 Task: Search one way flight ticket for 4 adults, 2 children, 2 infants in seat and 1 infant on lap in economy from Duluth: Duluth International Airport to Rockford: Chicago Rockford International Airport(was Northwest Chicagoland Regional Airport At Rockford) on 5-1-2023. Choice of flights is Singapure airlines. Price is upto 90000. Outbound departure time preference is 11:15.
Action: Mouse moved to (306, 422)
Screenshot: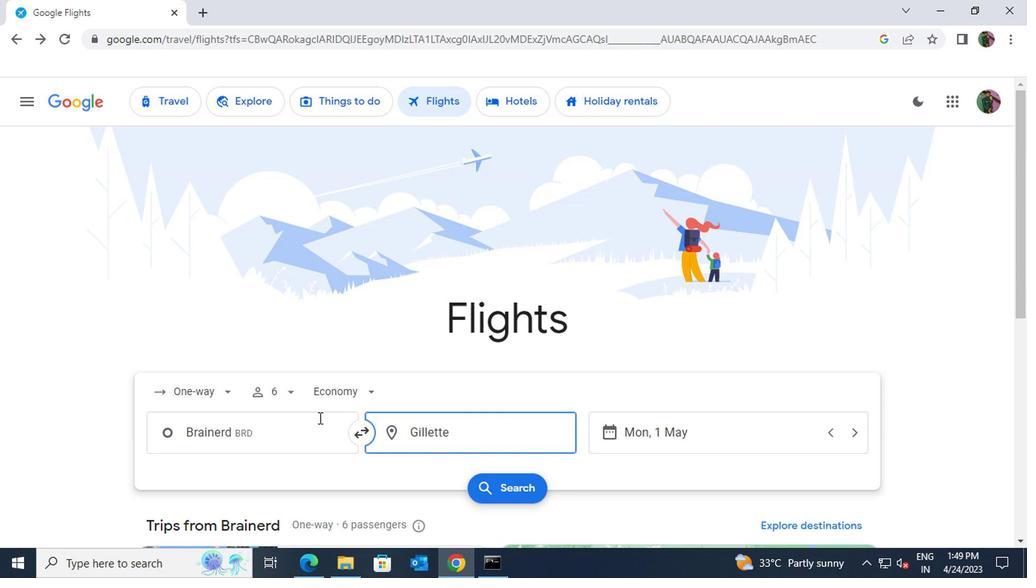 
Action: Mouse pressed left at (306, 422)
Screenshot: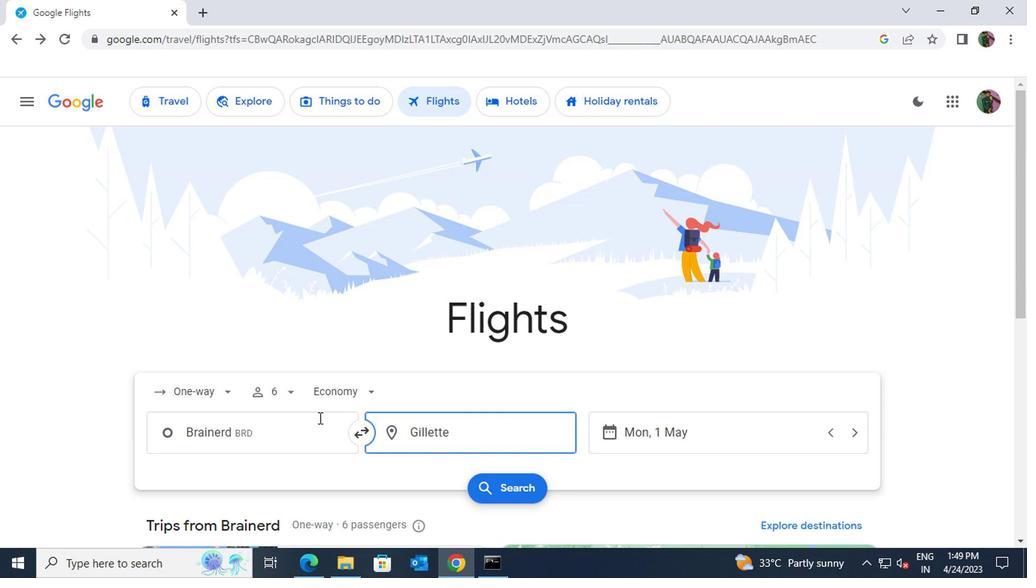 
Action: Key pressed <Key.shift>DUL
Screenshot: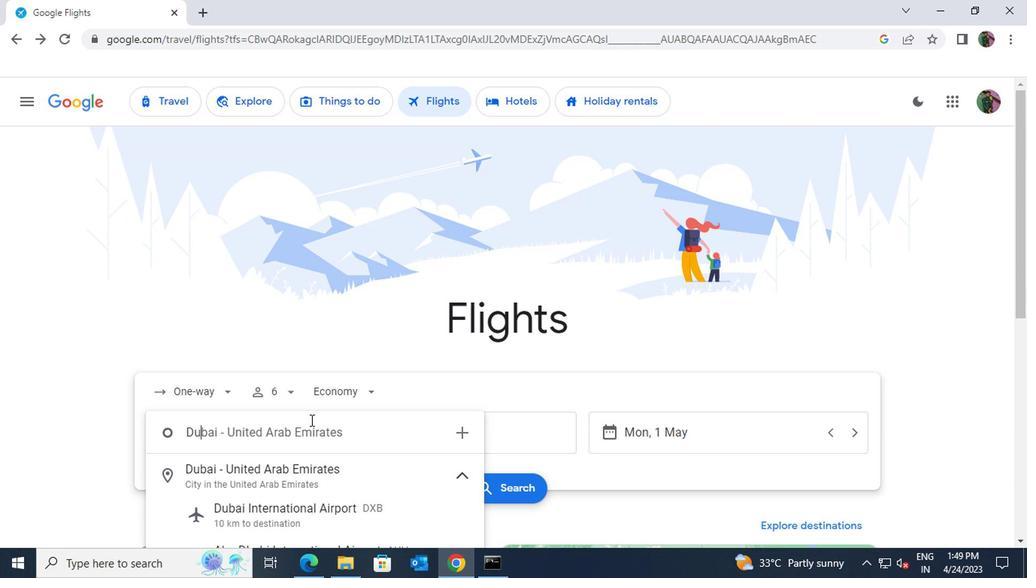 
Action: Mouse moved to (297, 469)
Screenshot: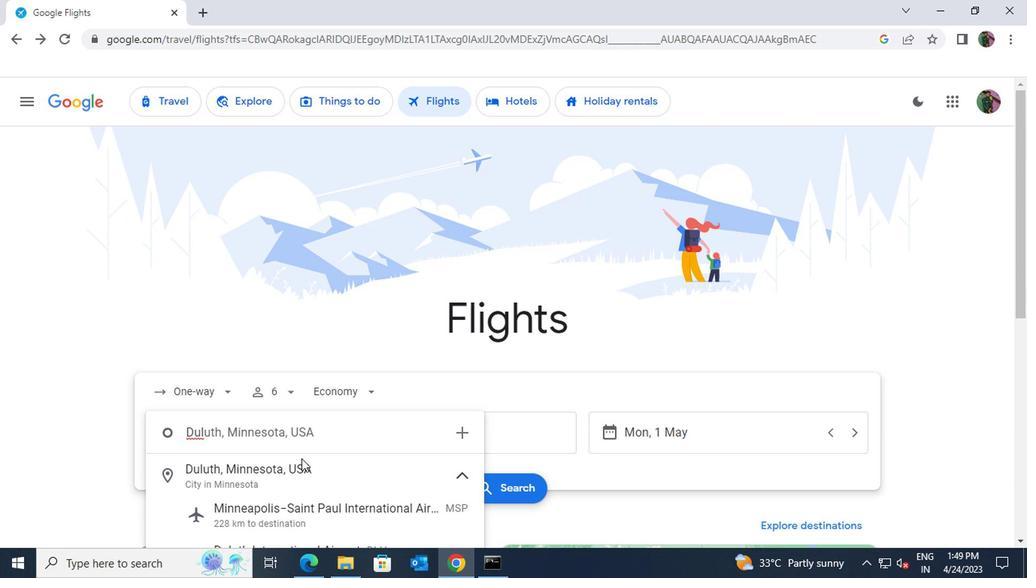 
Action: Mouse pressed left at (297, 469)
Screenshot: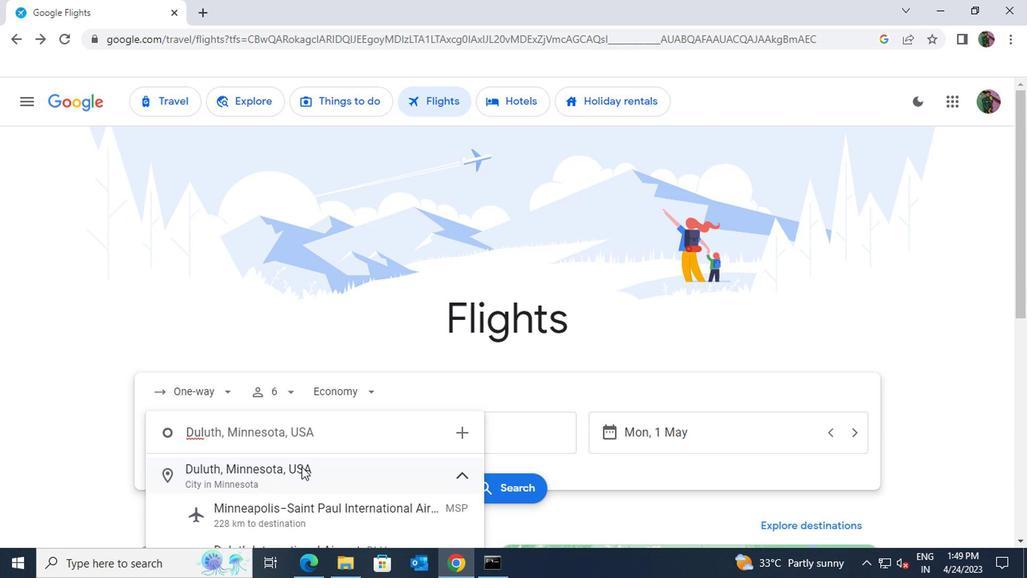 
Action: Mouse moved to (448, 435)
Screenshot: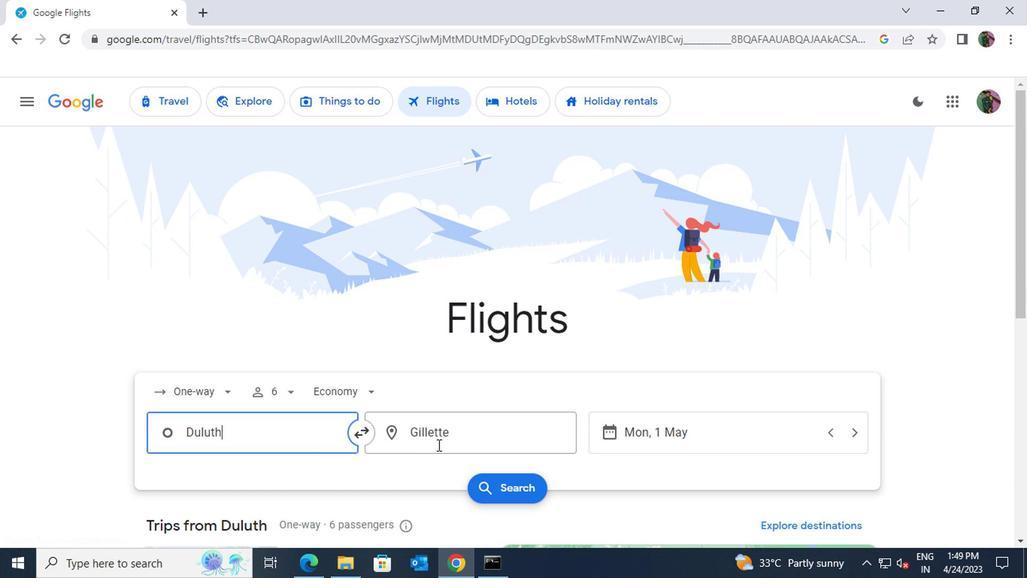 
Action: Mouse pressed left at (448, 435)
Screenshot: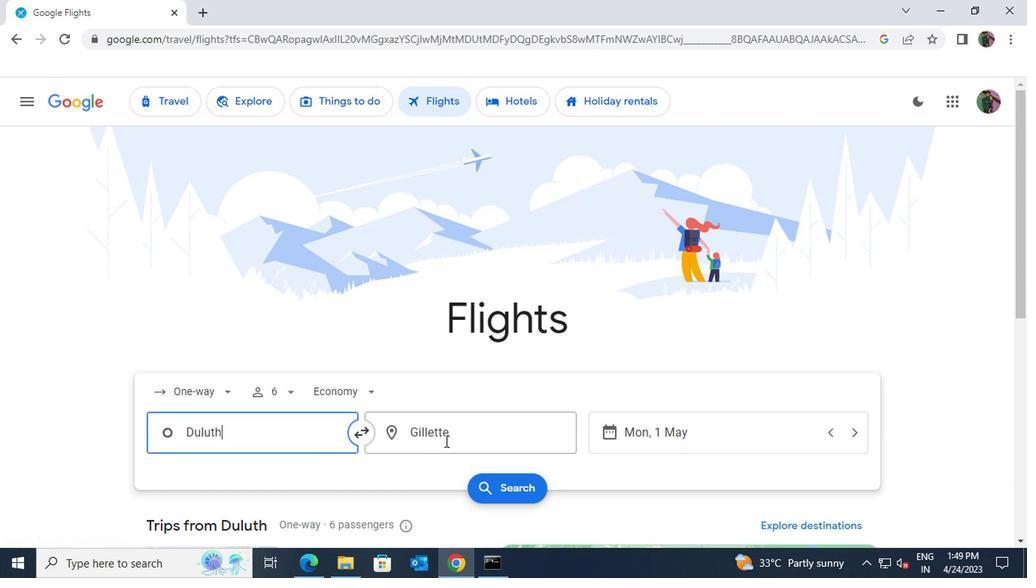 
Action: Key pressed ROCKFORD<Key.space>CHIC
Screenshot: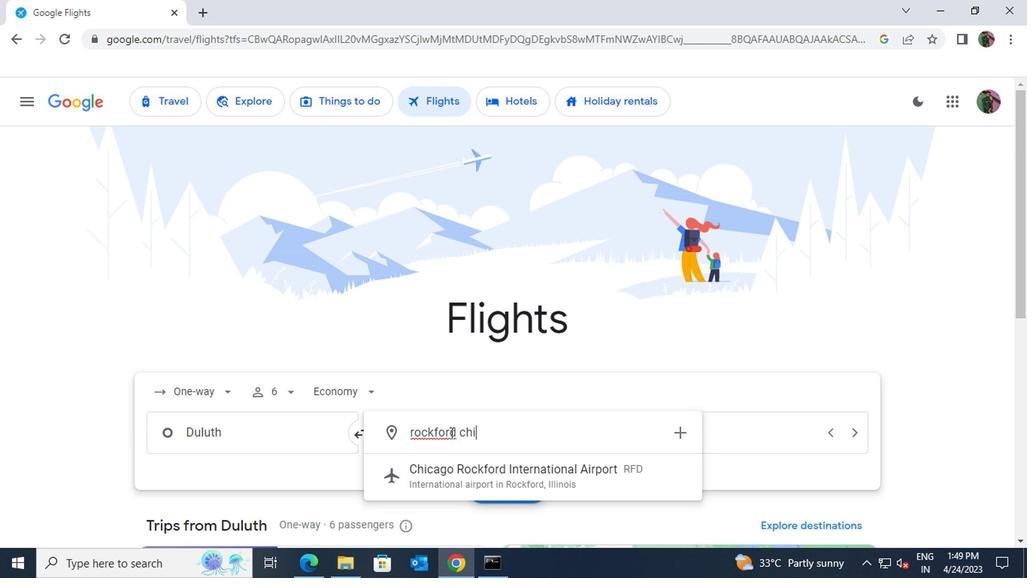 
Action: Mouse moved to (458, 487)
Screenshot: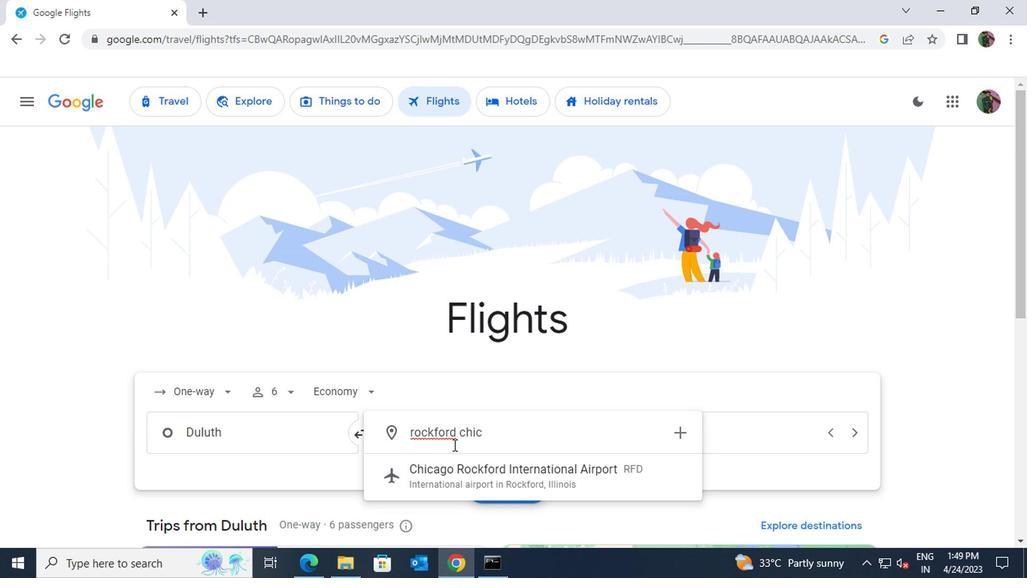 
Action: Mouse pressed left at (458, 487)
Screenshot: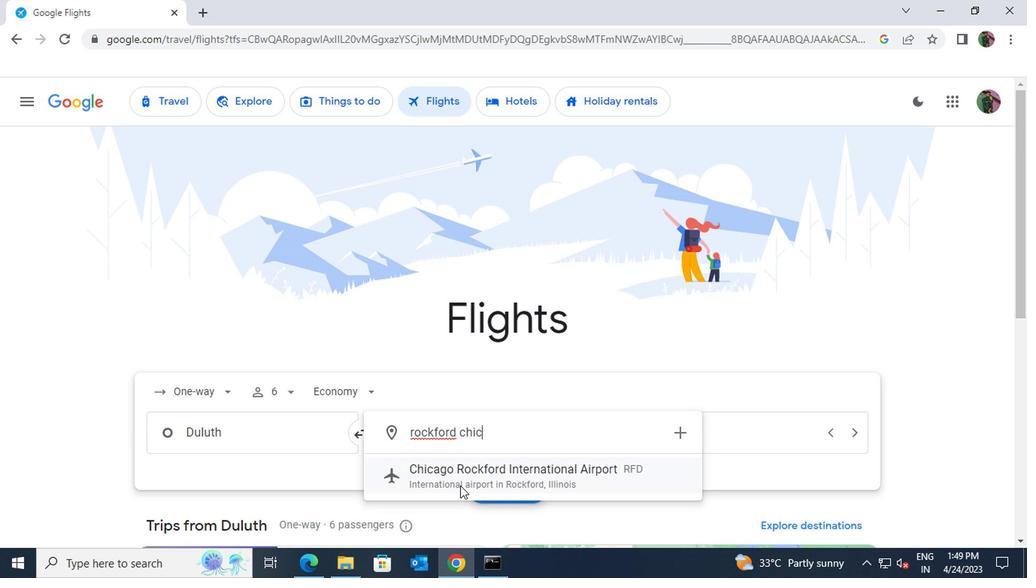 
Action: Mouse moved to (292, 396)
Screenshot: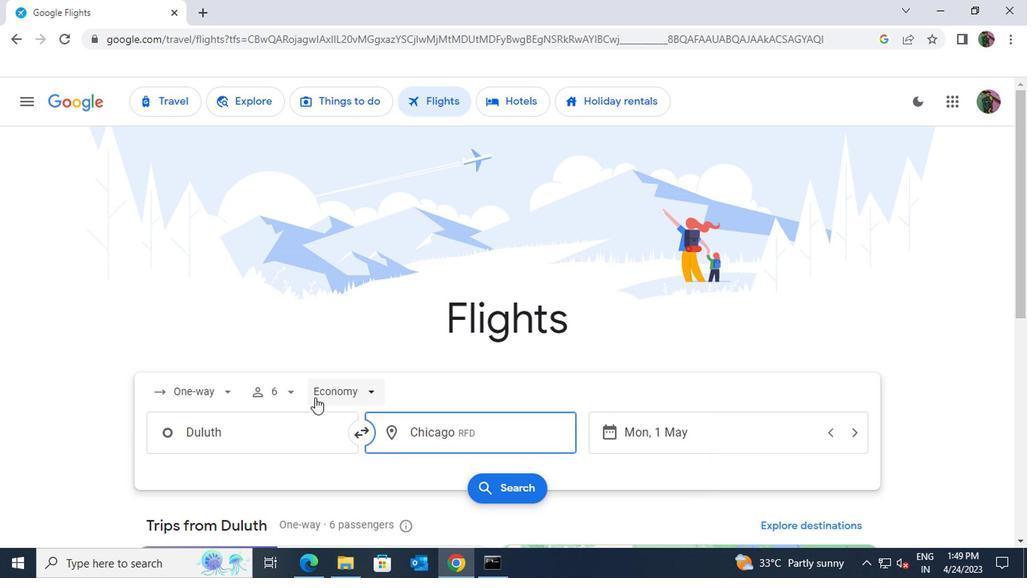
Action: Mouse pressed left at (292, 396)
Screenshot: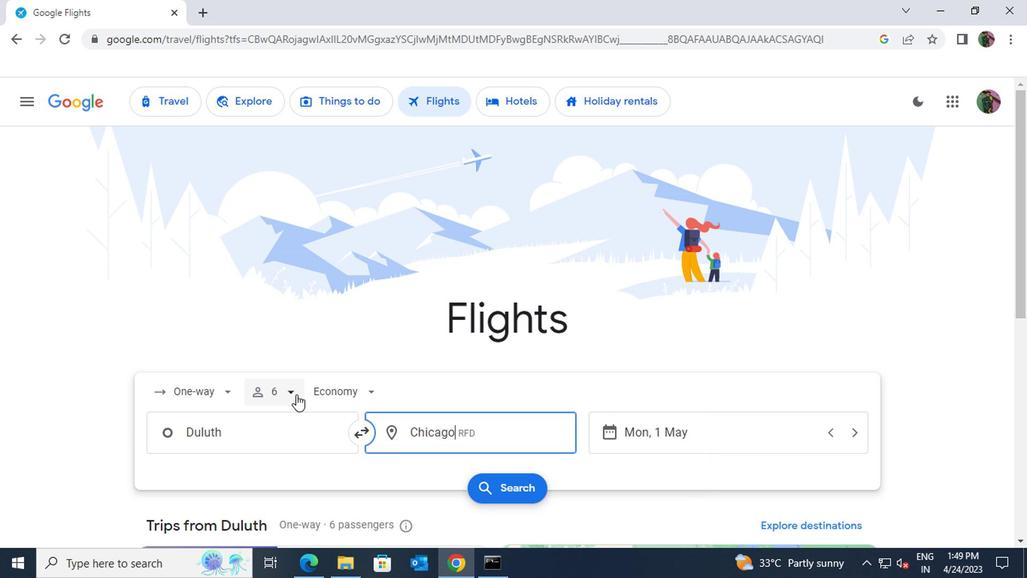 
Action: Mouse moved to (395, 430)
Screenshot: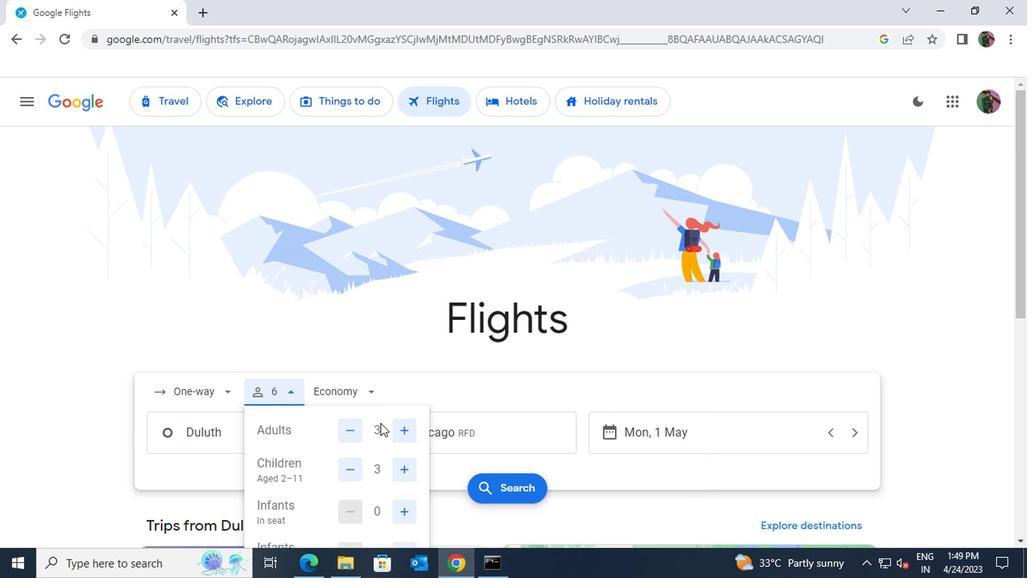 
Action: Mouse pressed left at (395, 430)
Screenshot: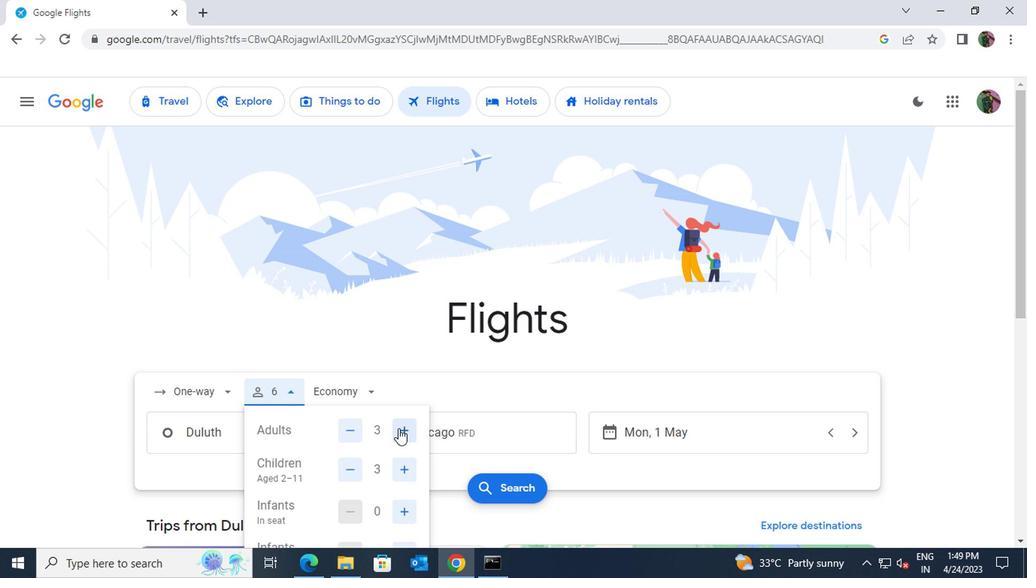 
Action: Mouse moved to (353, 472)
Screenshot: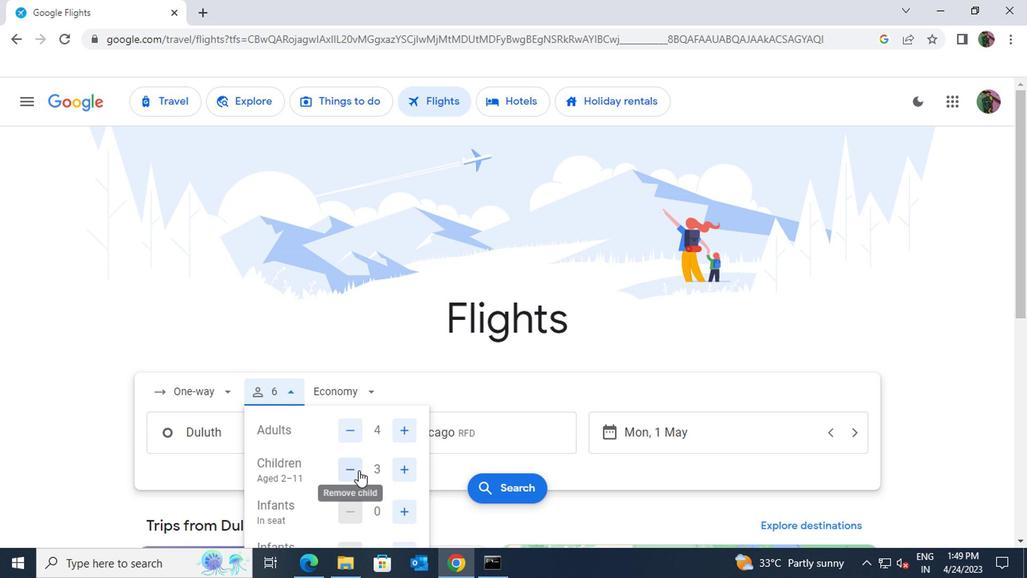 
Action: Mouse pressed left at (353, 472)
Screenshot: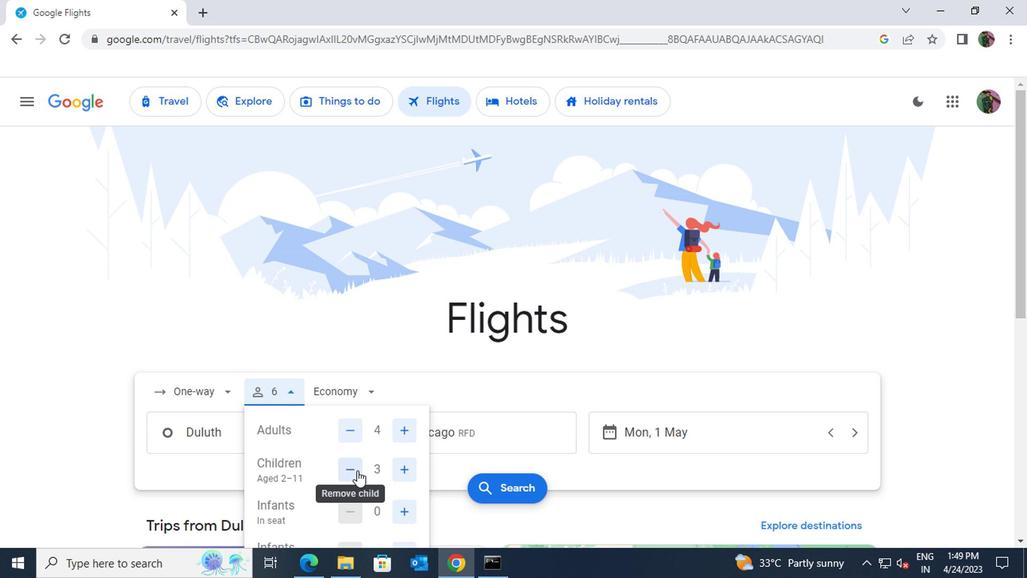 
Action: Mouse scrolled (353, 472) with delta (0, 0)
Screenshot: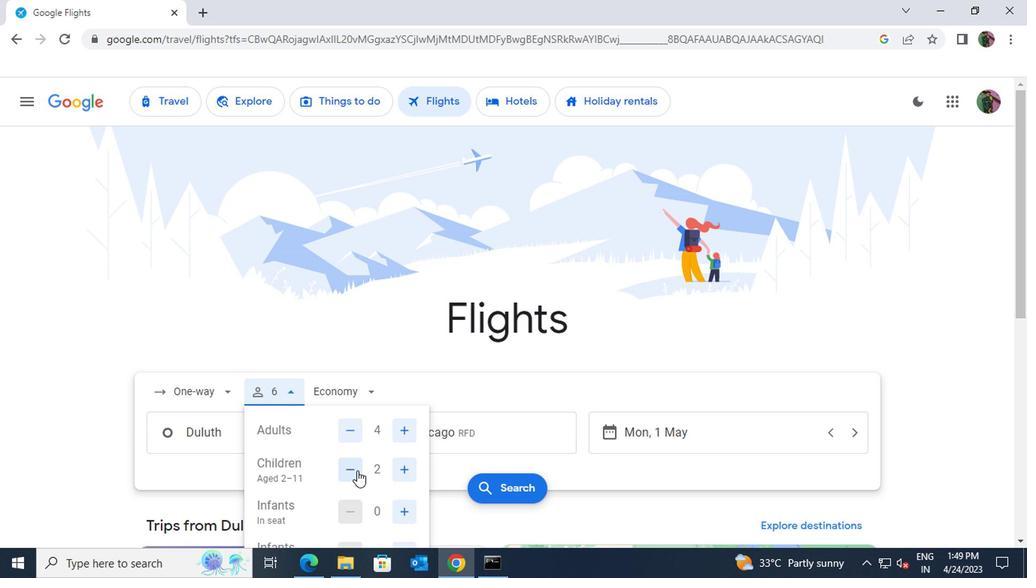 
Action: Mouse moved to (396, 442)
Screenshot: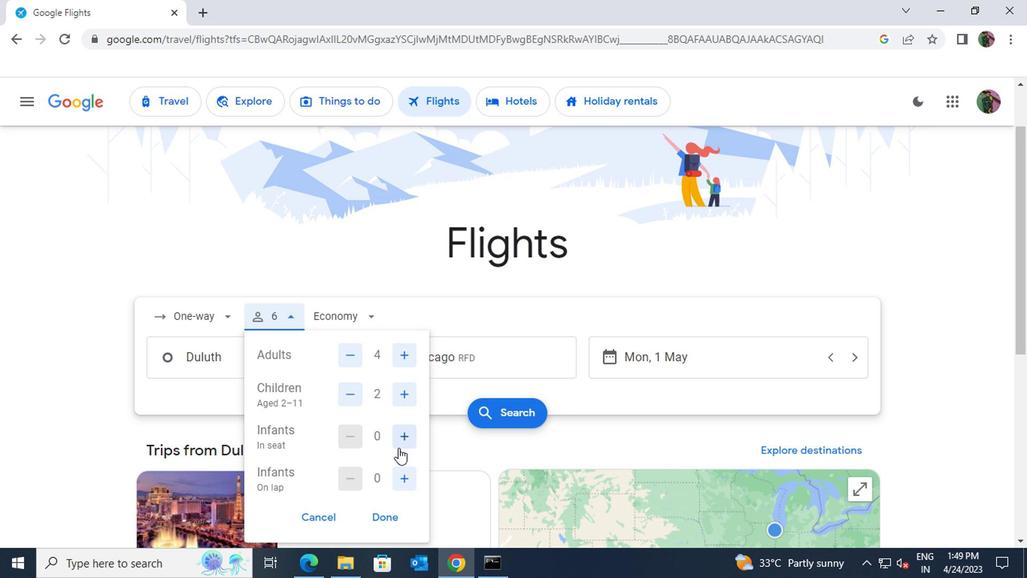 
Action: Mouse pressed left at (396, 442)
Screenshot: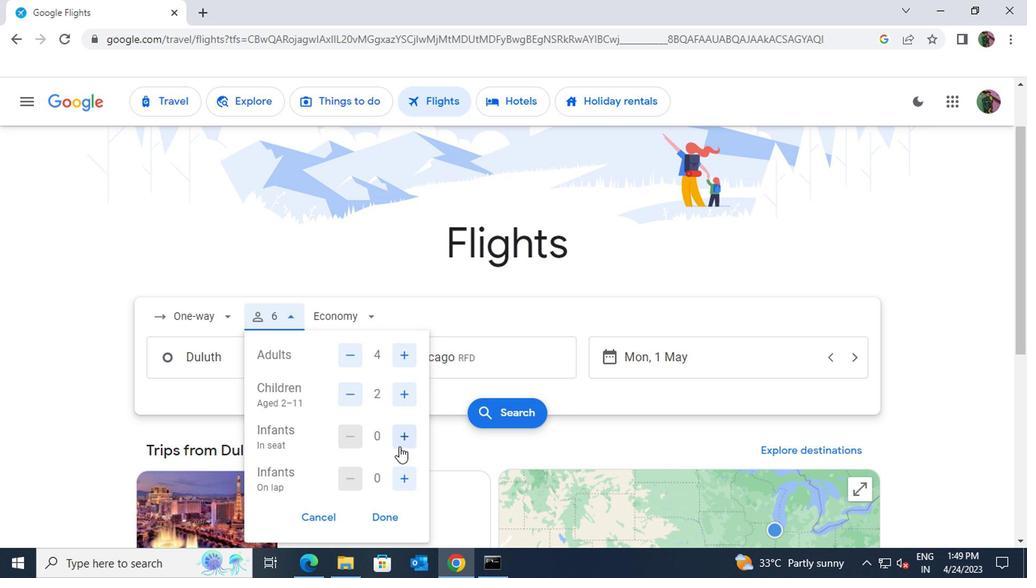 
Action: Mouse moved to (397, 479)
Screenshot: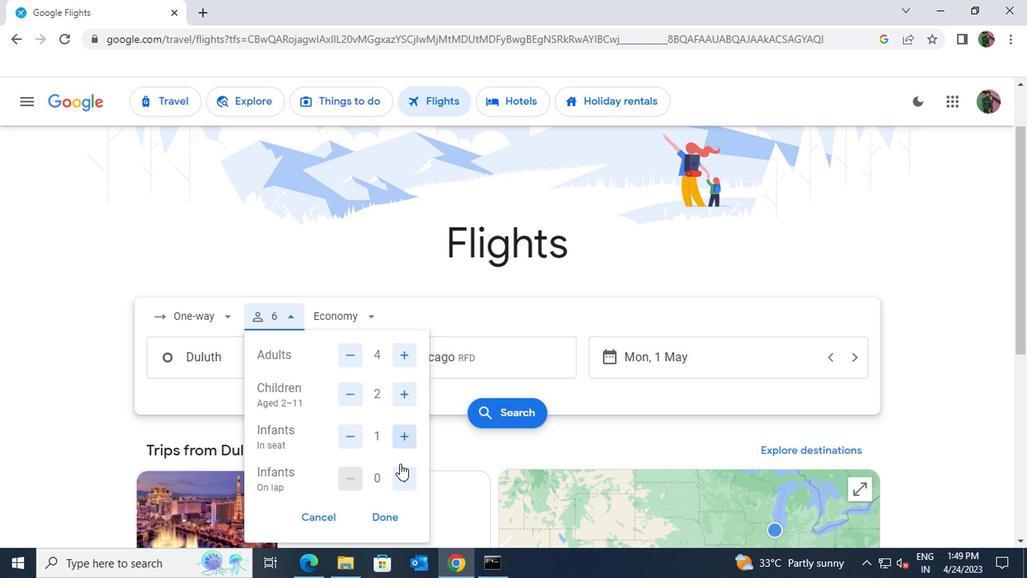 
Action: Mouse pressed left at (397, 479)
Screenshot: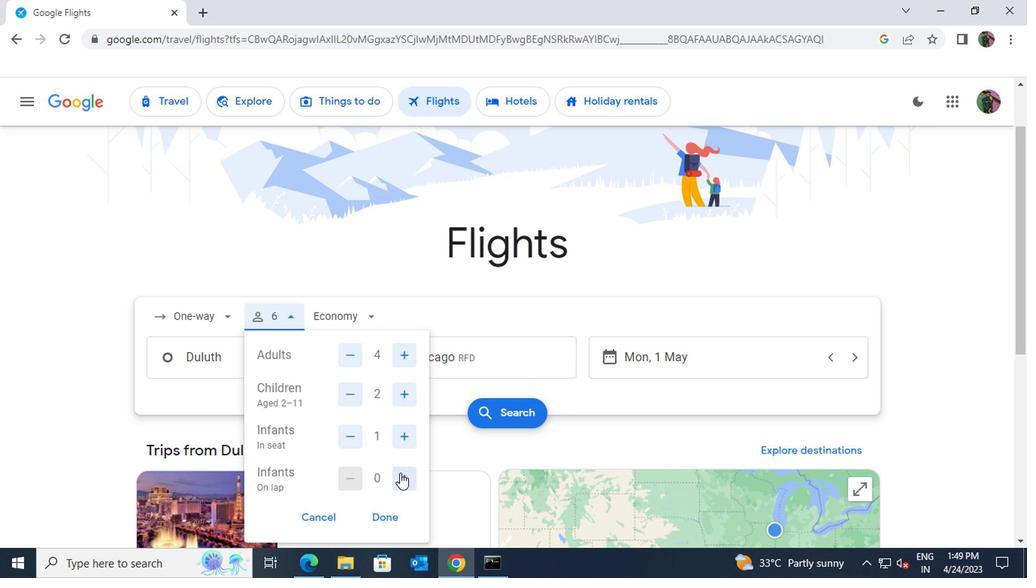 
Action: Mouse moved to (387, 518)
Screenshot: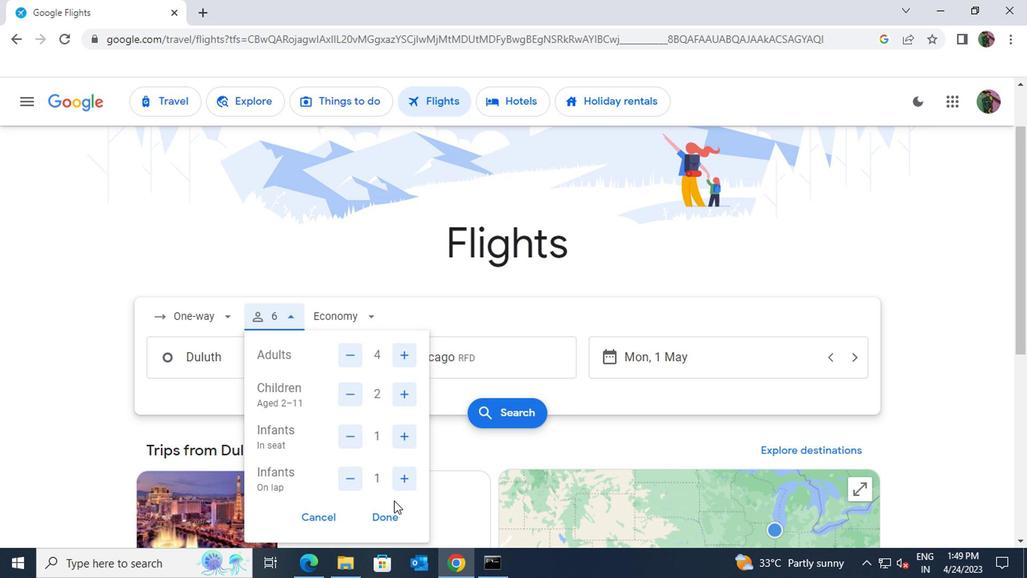 
Action: Mouse pressed left at (387, 518)
Screenshot: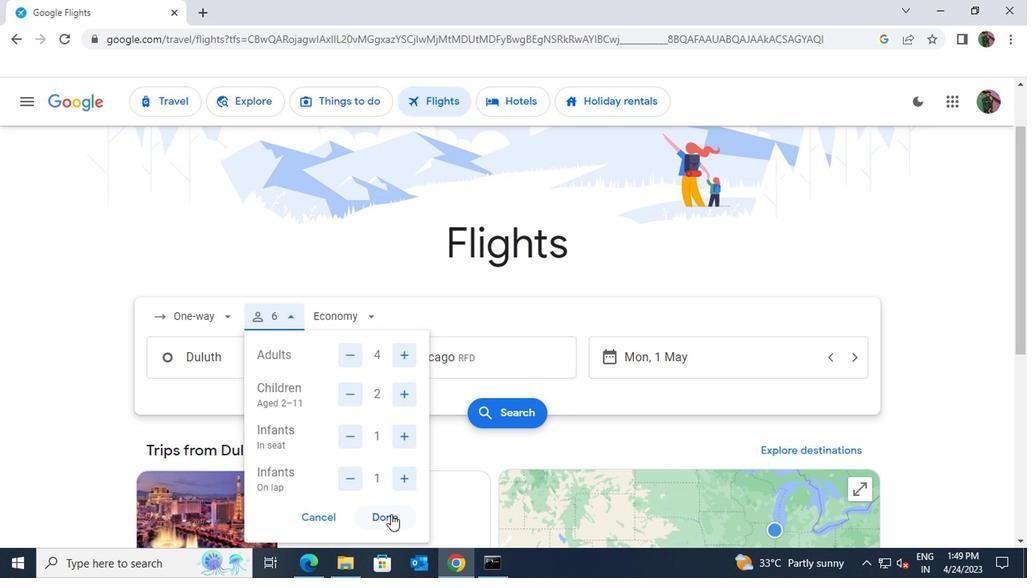 
Action: Mouse moved to (617, 361)
Screenshot: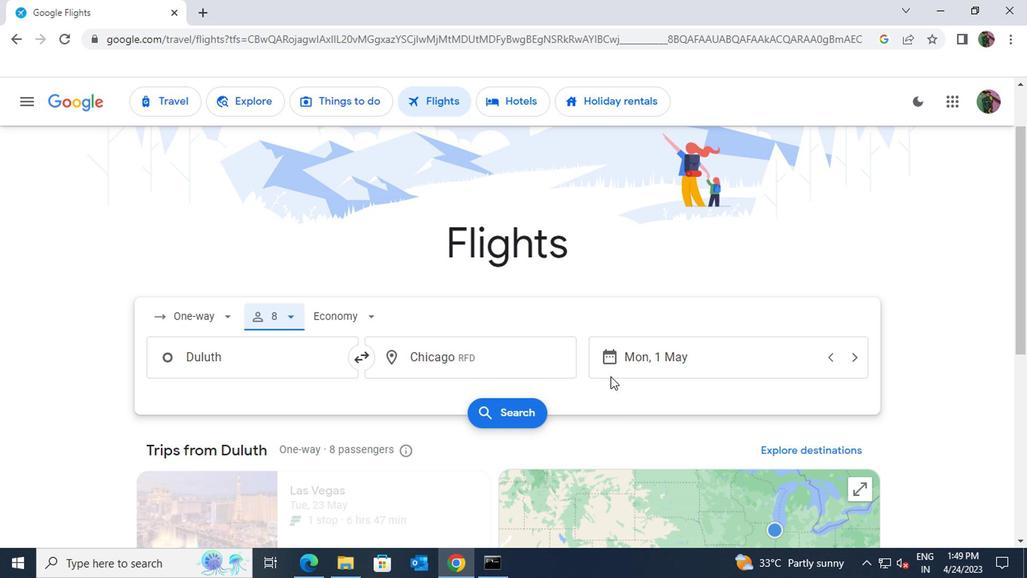 
Action: Mouse pressed left at (617, 361)
Screenshot: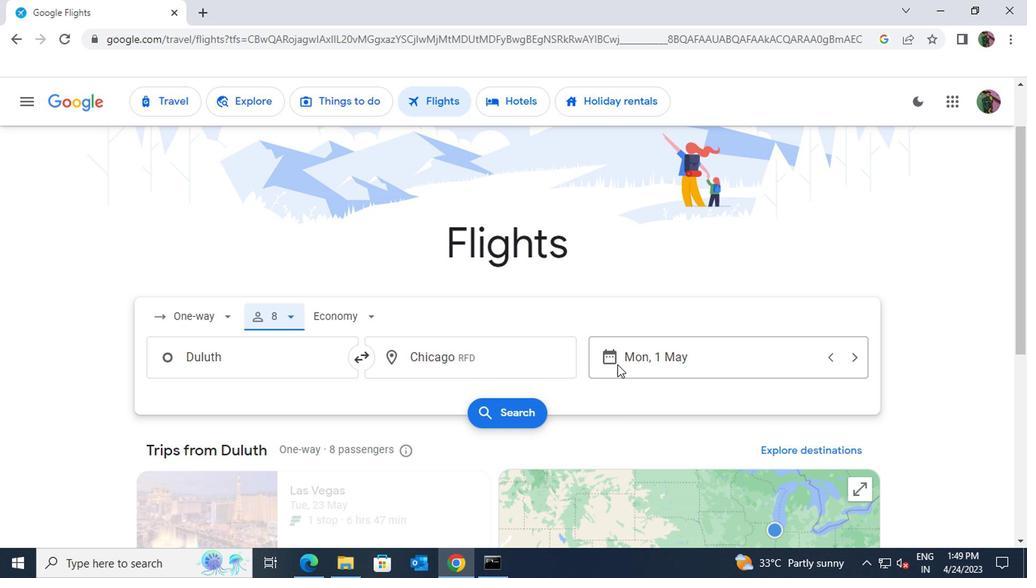 
Action: Mouse moved to (666, 266)
Screenshot: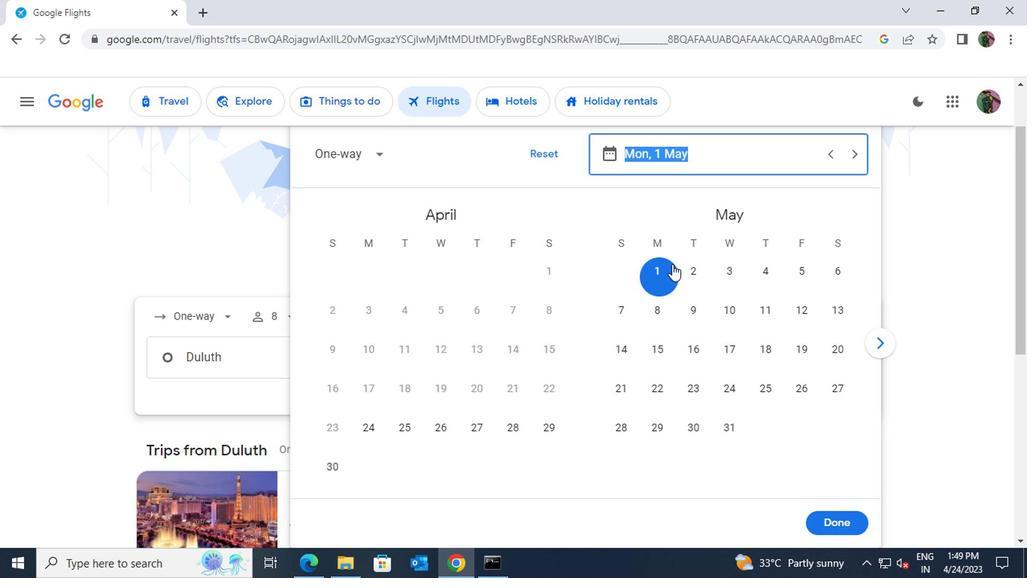 
Action: Mouse pressed left at (666, 266)
Screenshot: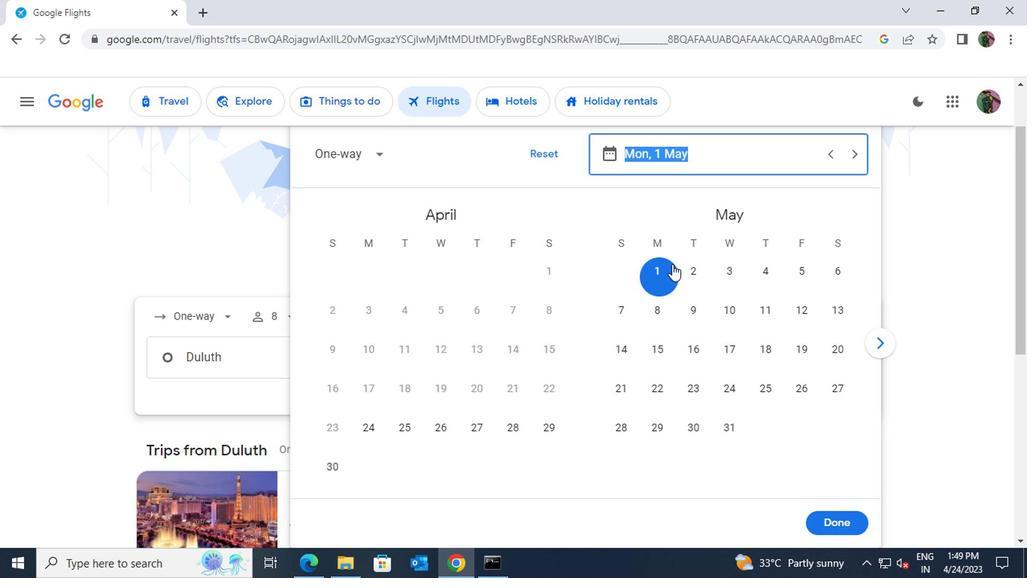 
Action: Mouse moved to (835, 531)
Screenshot: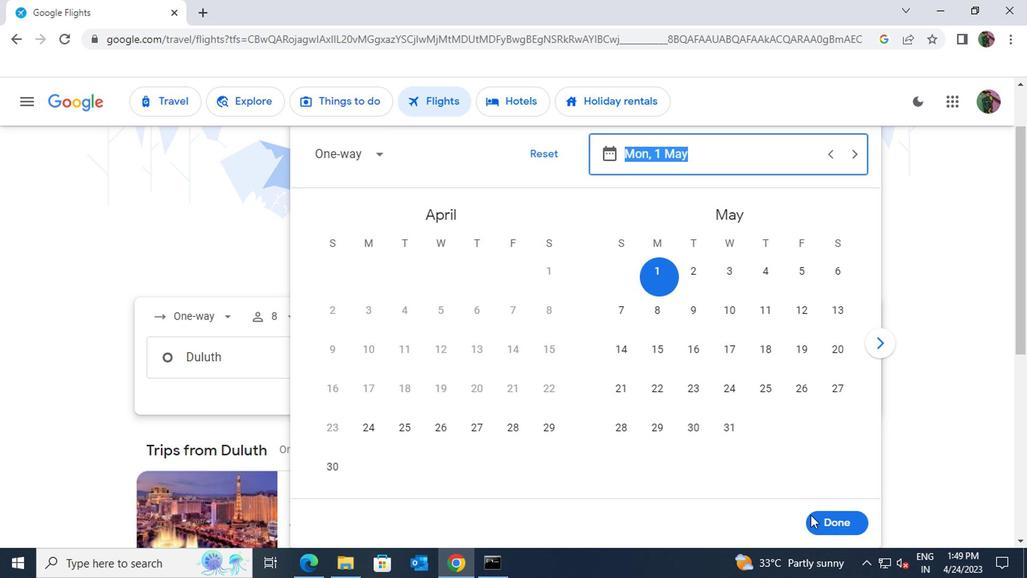 
Action: Mouse pressed left at (835, 531)
Screenshot: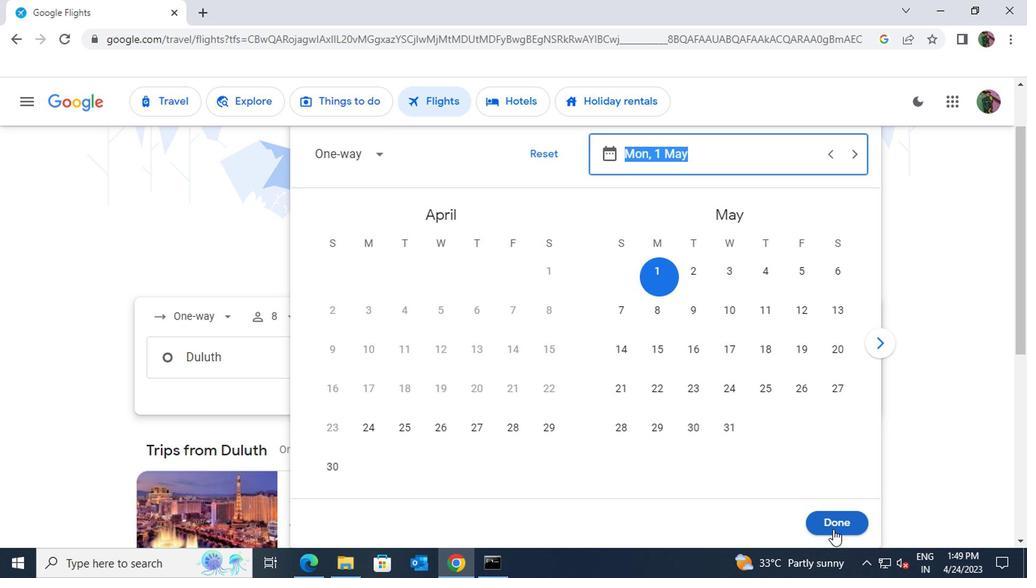 
Action: Mouse moved to (537, 410)
Screenshot: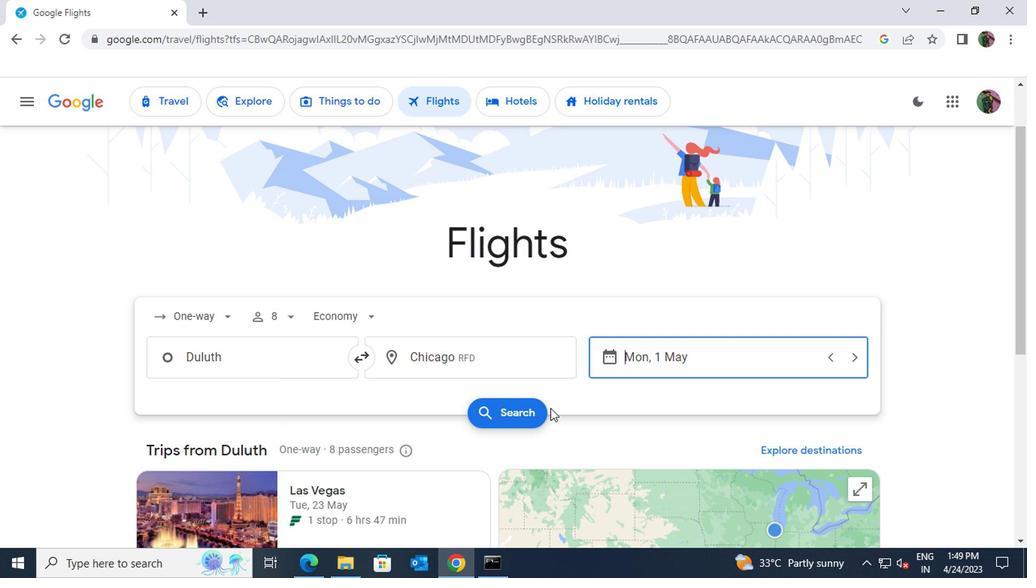 
Action: Mouse pressed left at (537, 410)
Screenshot: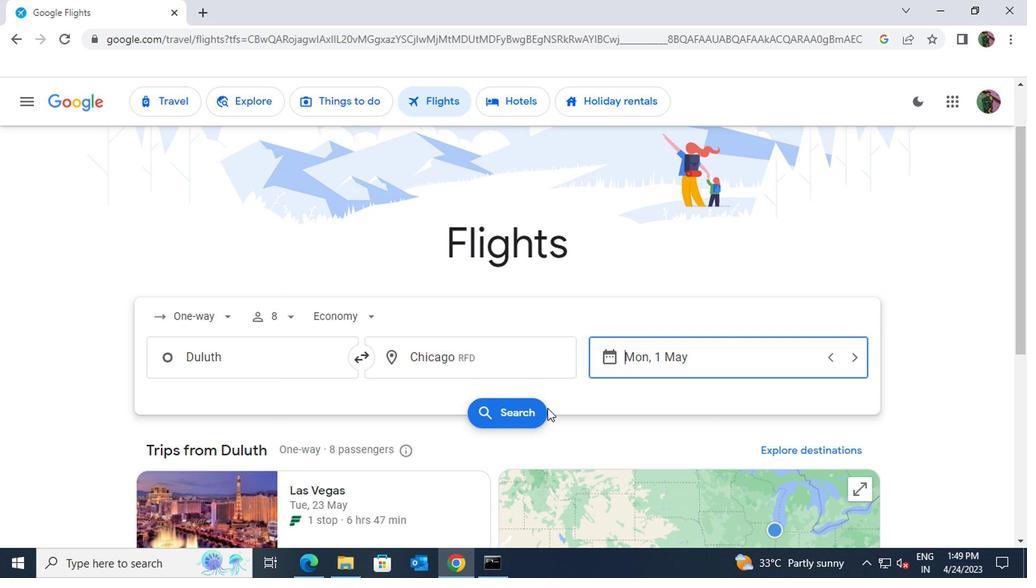 
Action: Mouse moved to (173, 243)
Screenshot: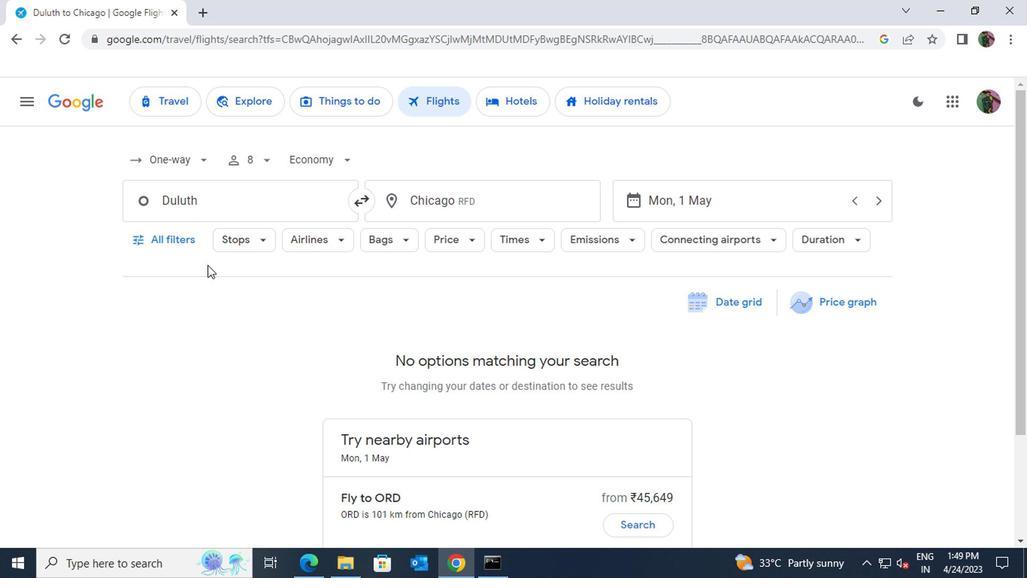 
Action: Mouse pressed left at (173, 243)
Screenshot: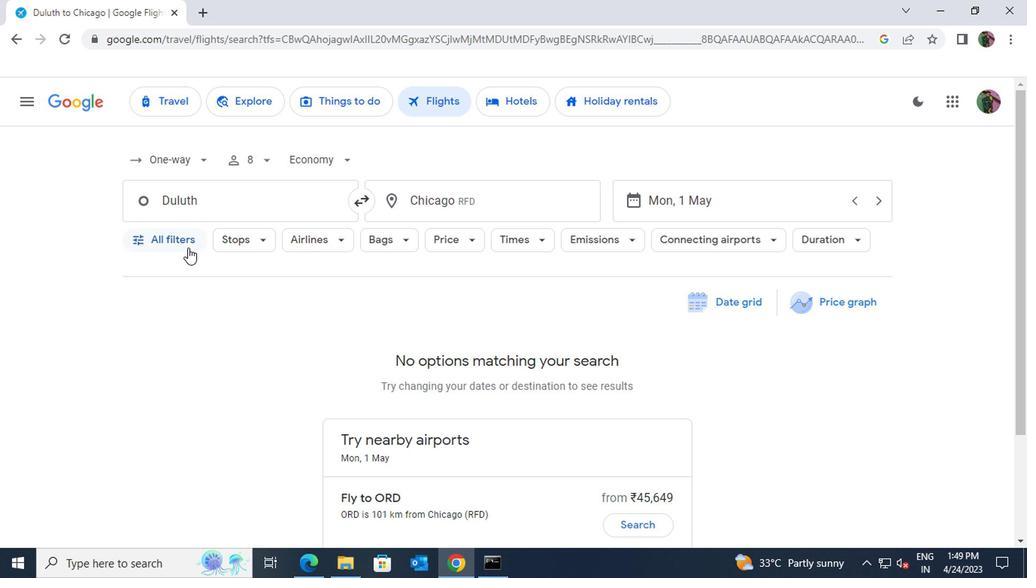 
Action: Mouse moved to (257, 370)
Screenshot: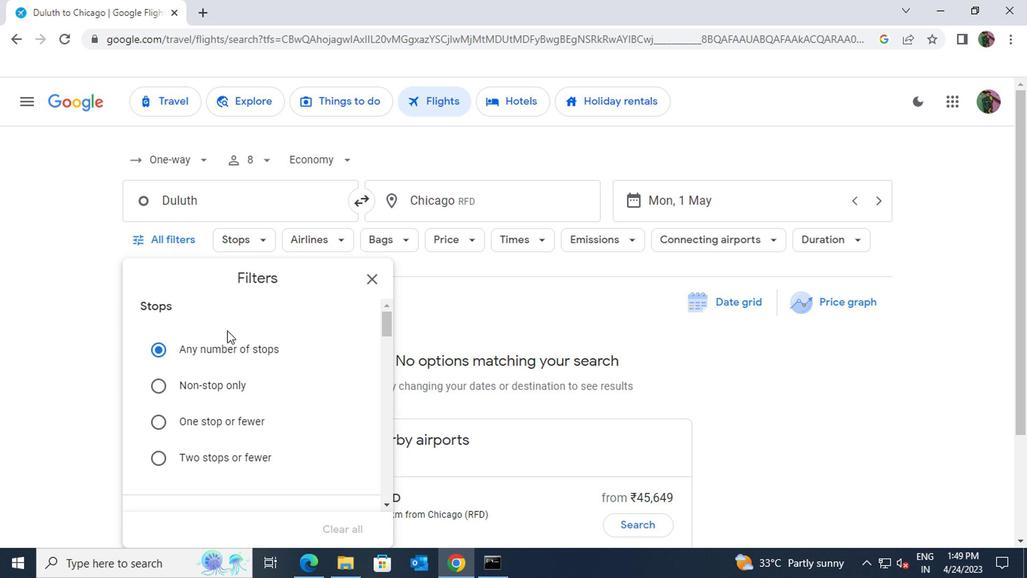 
Action: Mouse scrolled (257, 369) with delta (0, 0)
Screenshot: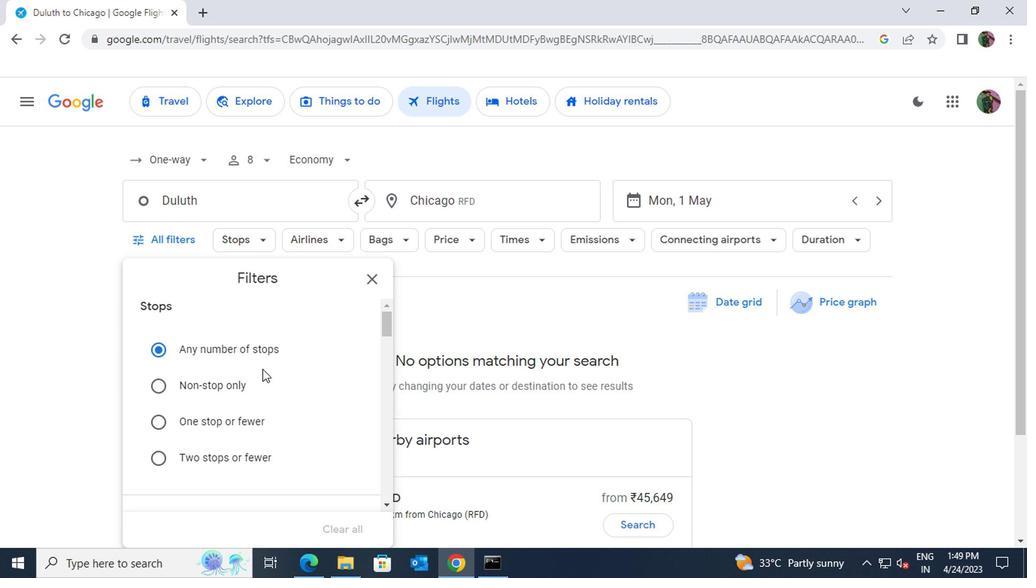 
Action: Mouse scrolled (257, 369) with delta (0, 0)
Screenshot: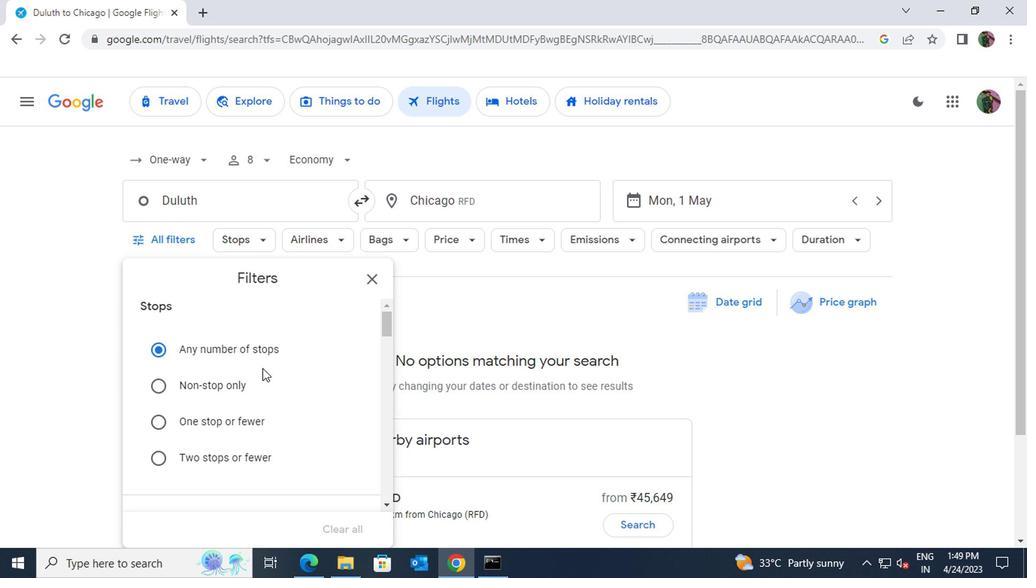 
Action: Mouse scrolled (257, 369) with delta (0, 0)
Screenshot: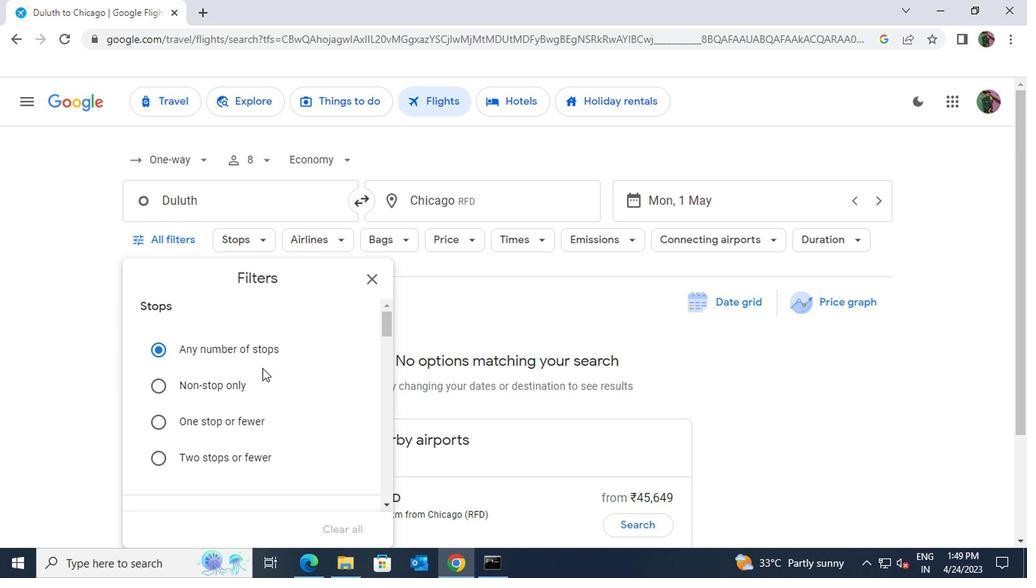 
Action: Mouse scrolled (257, 369) with delta (0, 0)
Screenshot: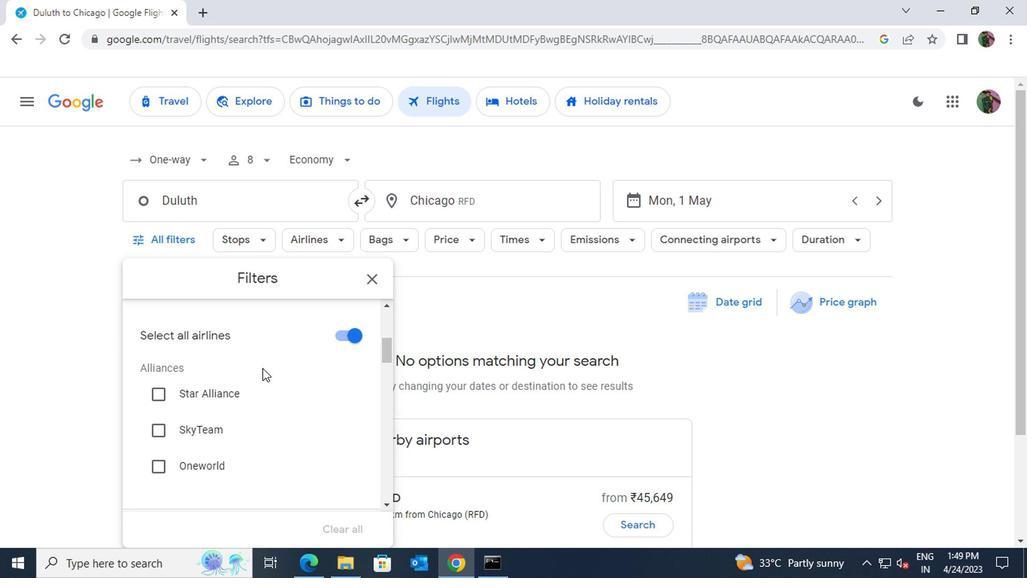 
Action: Mouse scrolled (257, 369) with delta (0, 0)
Screenshot: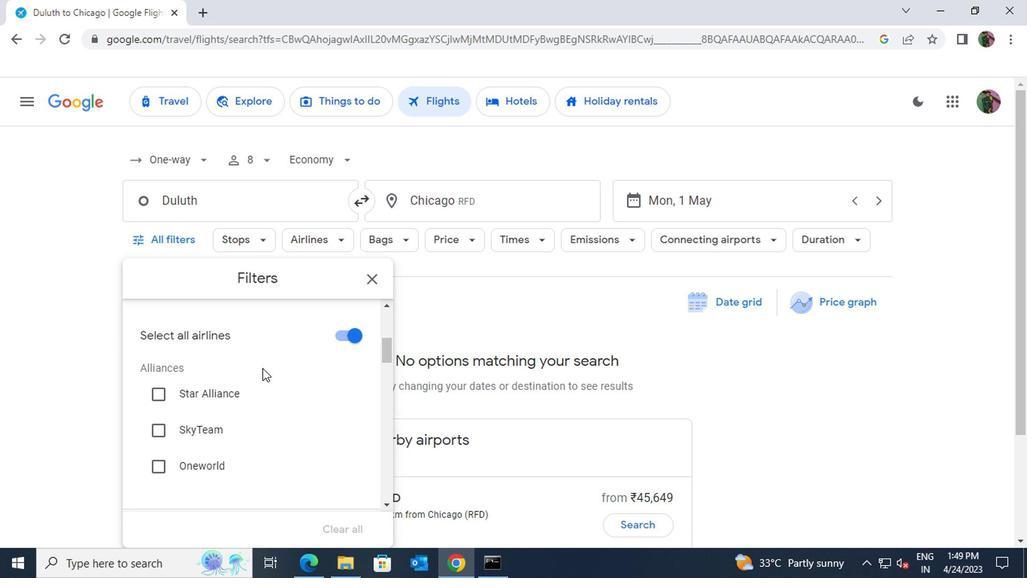 
Action: Mouse scrolled (257, 369) with delta (0, 0)
Screenshot: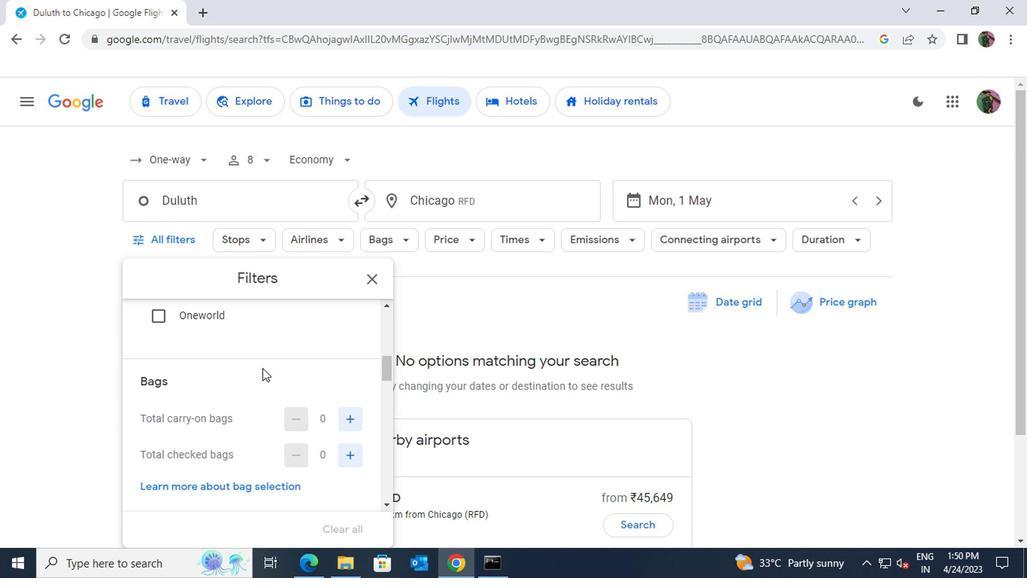 
Action: Mouse scrolled (257, 369) with delta (0, 0)
Screenshot: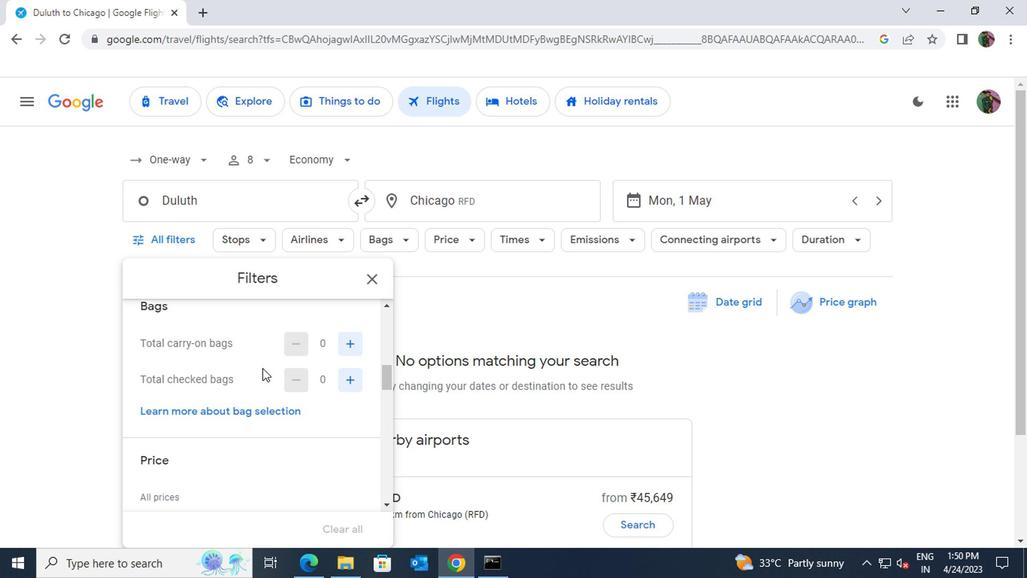 
Action: Mouse moved to (350, 456)
Screenshot: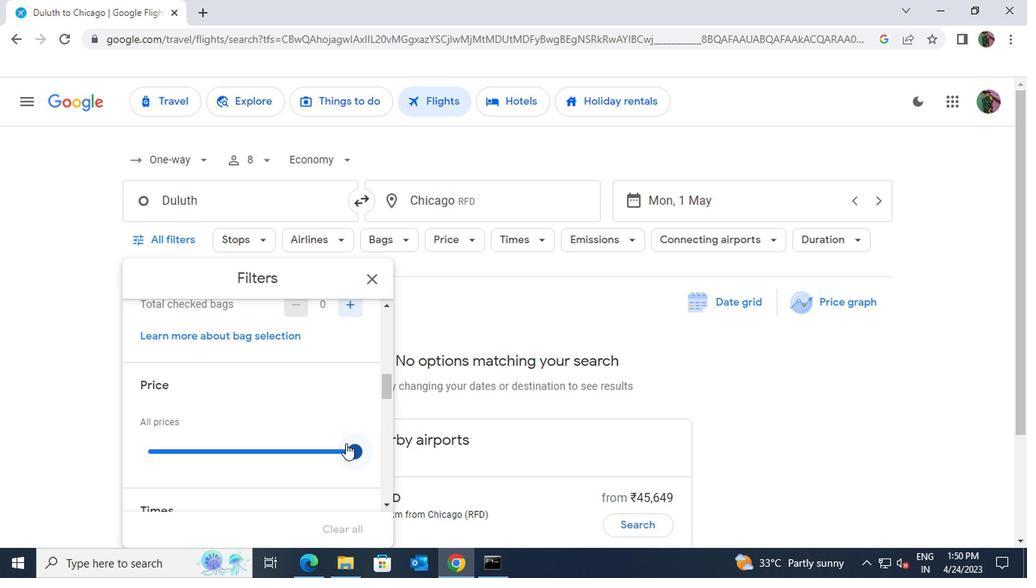 
Action: Mouse pressed left at (350, 456)
Screenshot: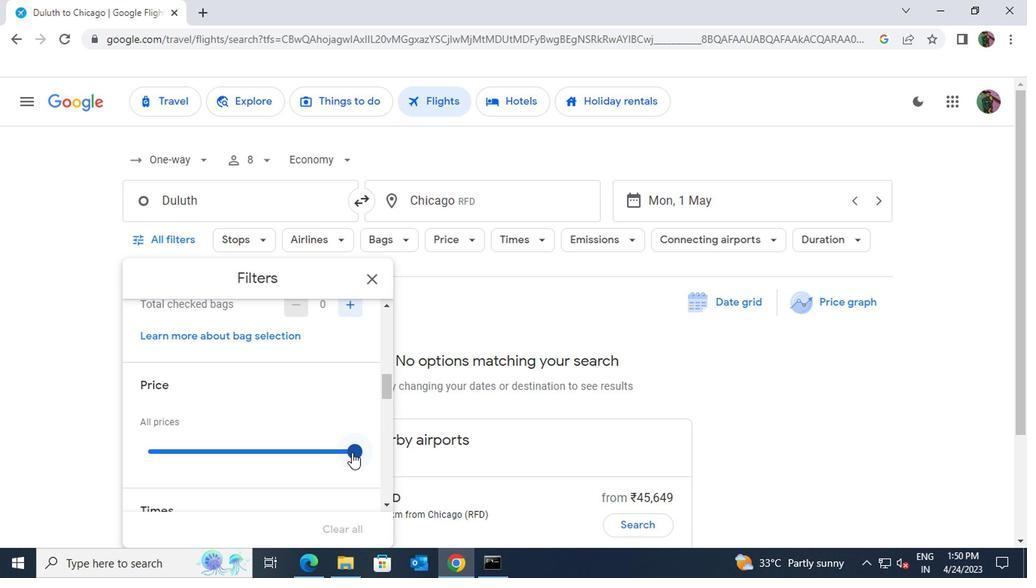 
Action: Mouse moved to (328, 454)
Screenshot: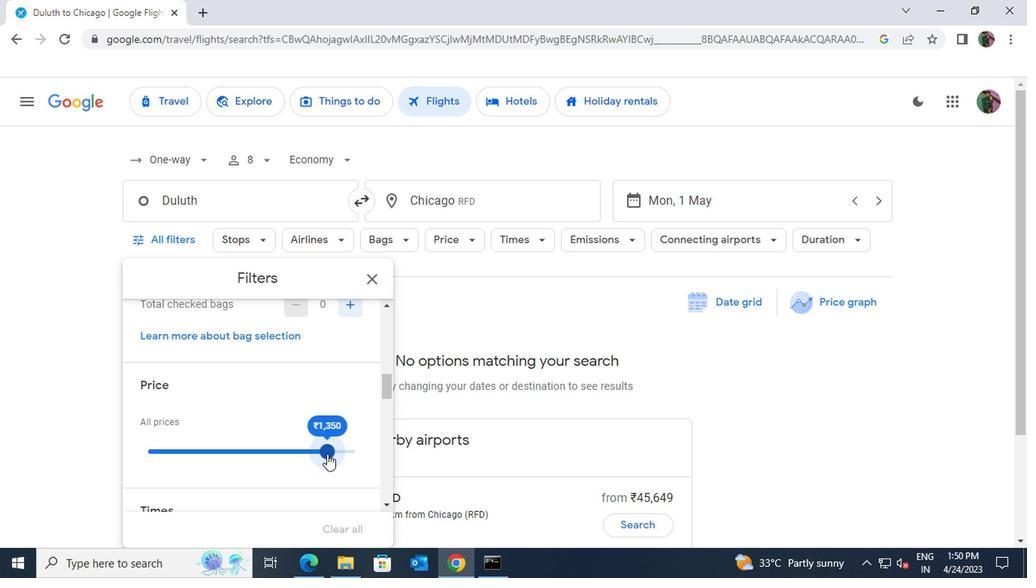 
Action: Mouse scrolled (328, 453) with delta (0, -1)
Screenshot: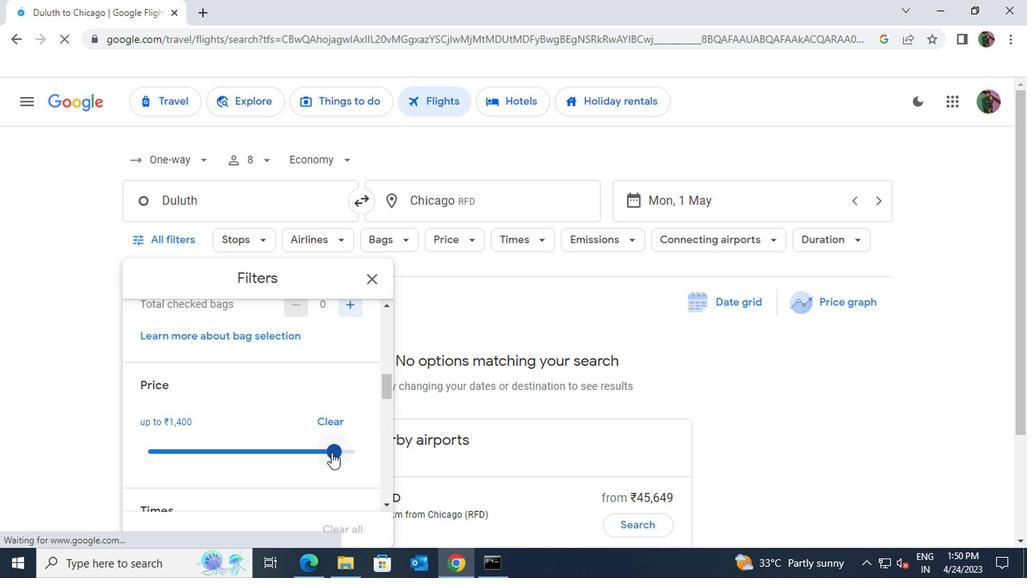 
Action: Mouse scrolled (328, 453) with delta (0, -1)
Screenshot: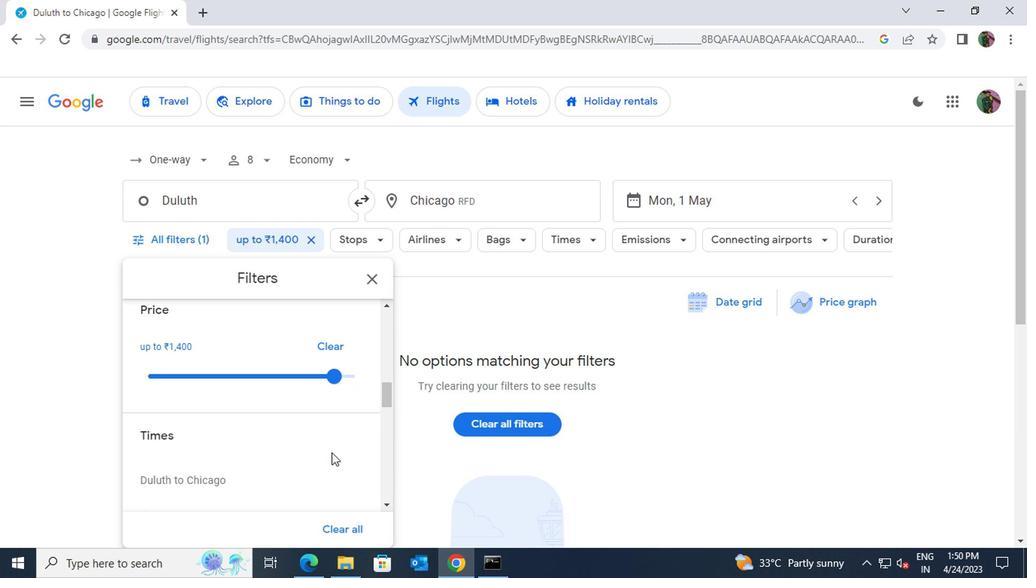 
Action: Mouse moved to (348, 467)
Screenshot: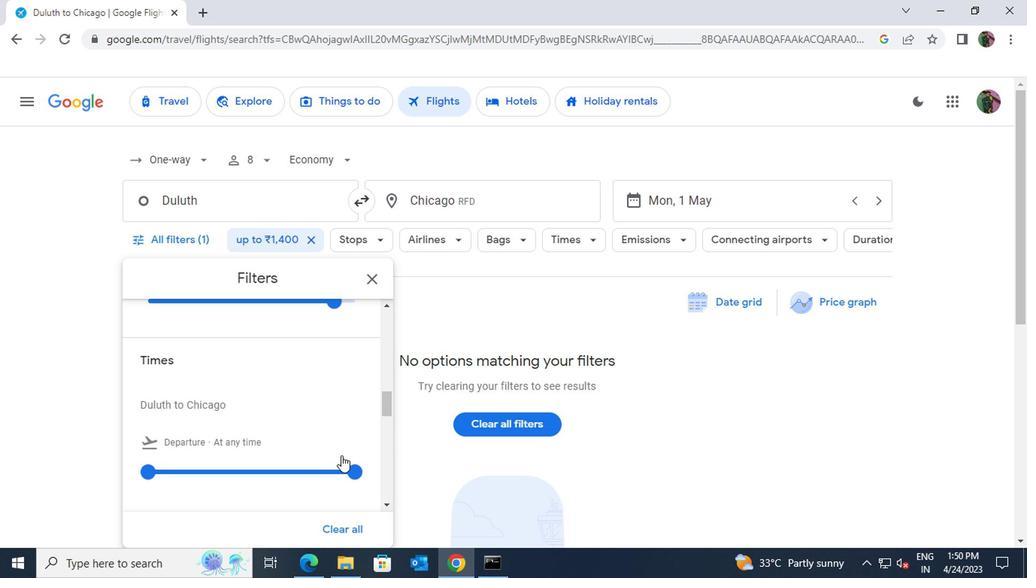 
Action: Mouse pressed left at (348, 467)
Screenshot: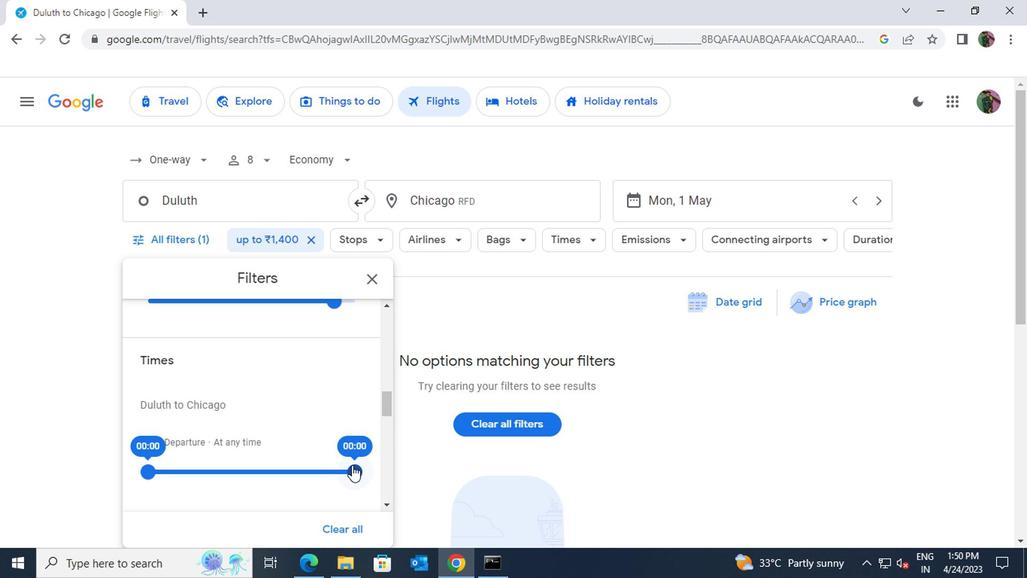 
Action: Mouse moved to (314, 460)
Screenshot: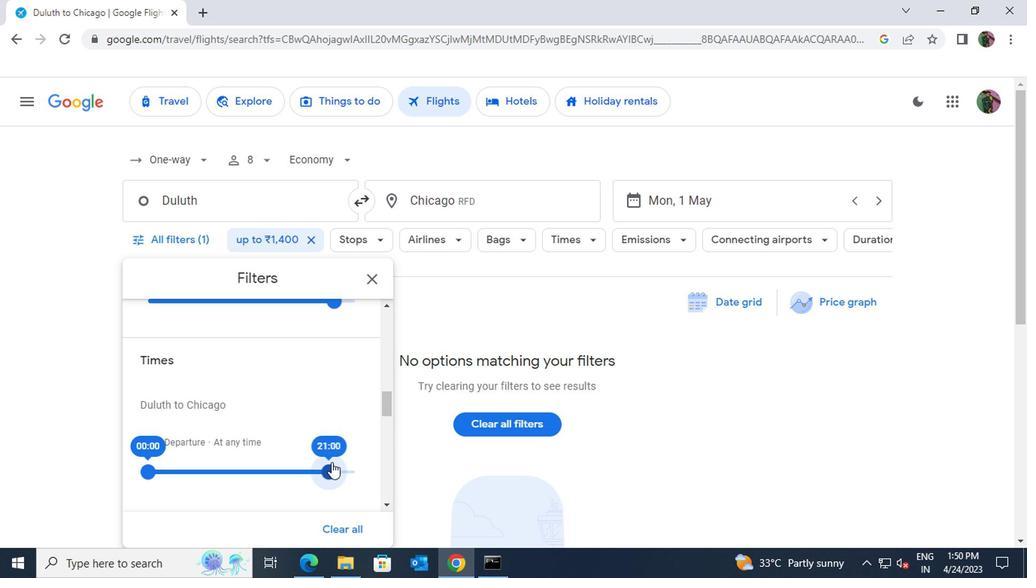 
Action: Mouse scrolled (314, 459) with delta (0, -1)
Screenshot: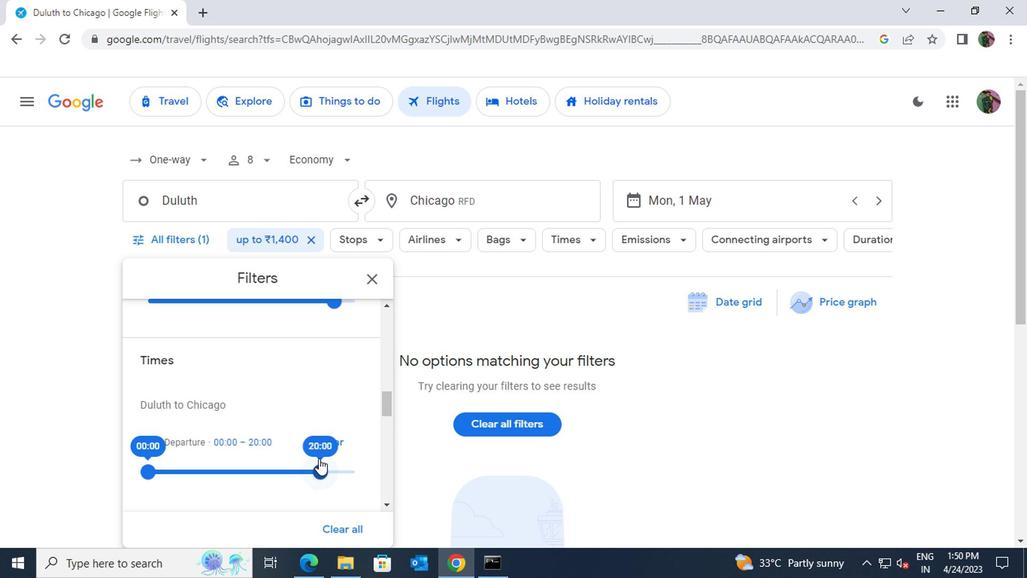 
Action: Mouse moved to (314, 455)
Screenshot: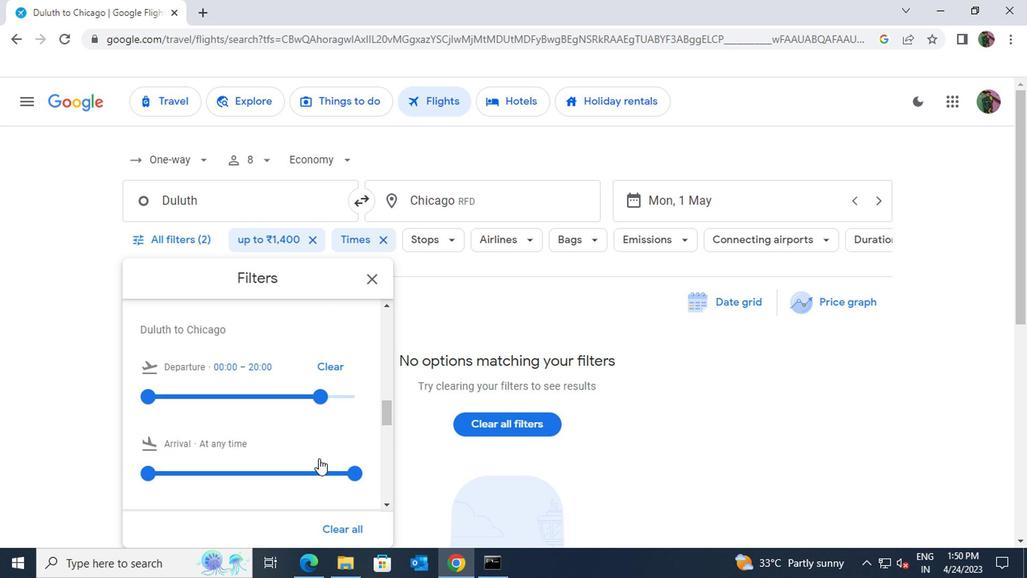 
